 Task: Sort the products in the category "Permesan" by relevance.
Action: Mouse moved to (863, 310)
Screenshot: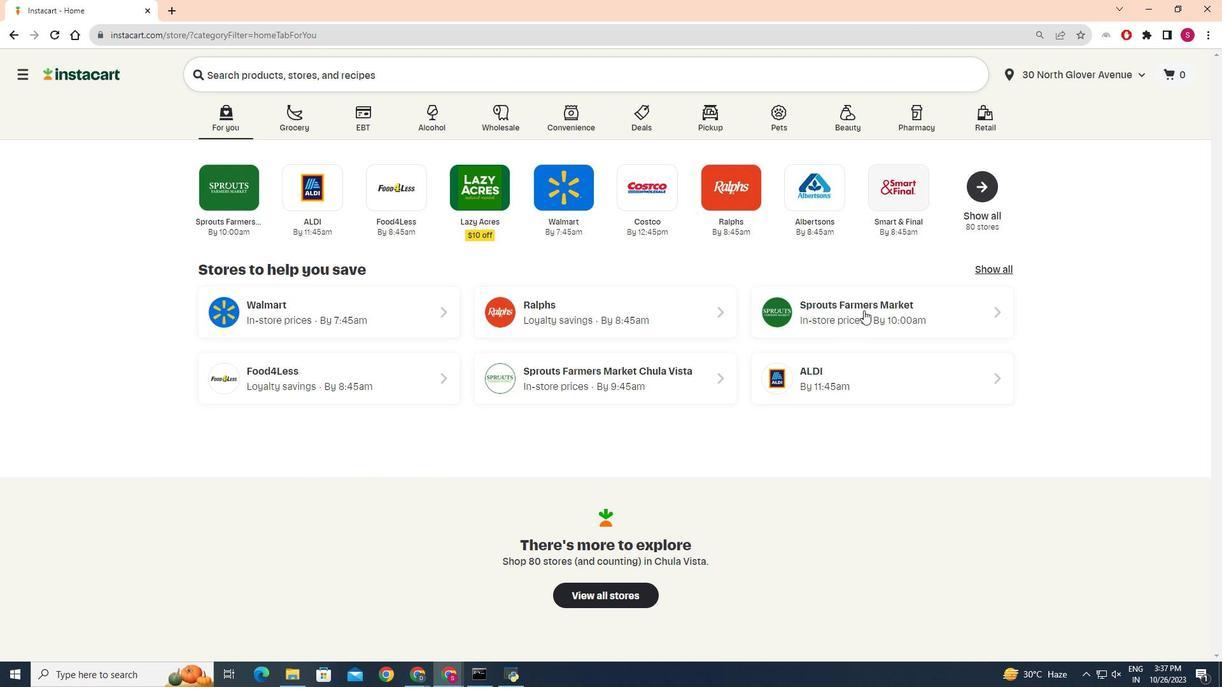 
Action: Mouse pressed left at (863, 310)
Screenshot: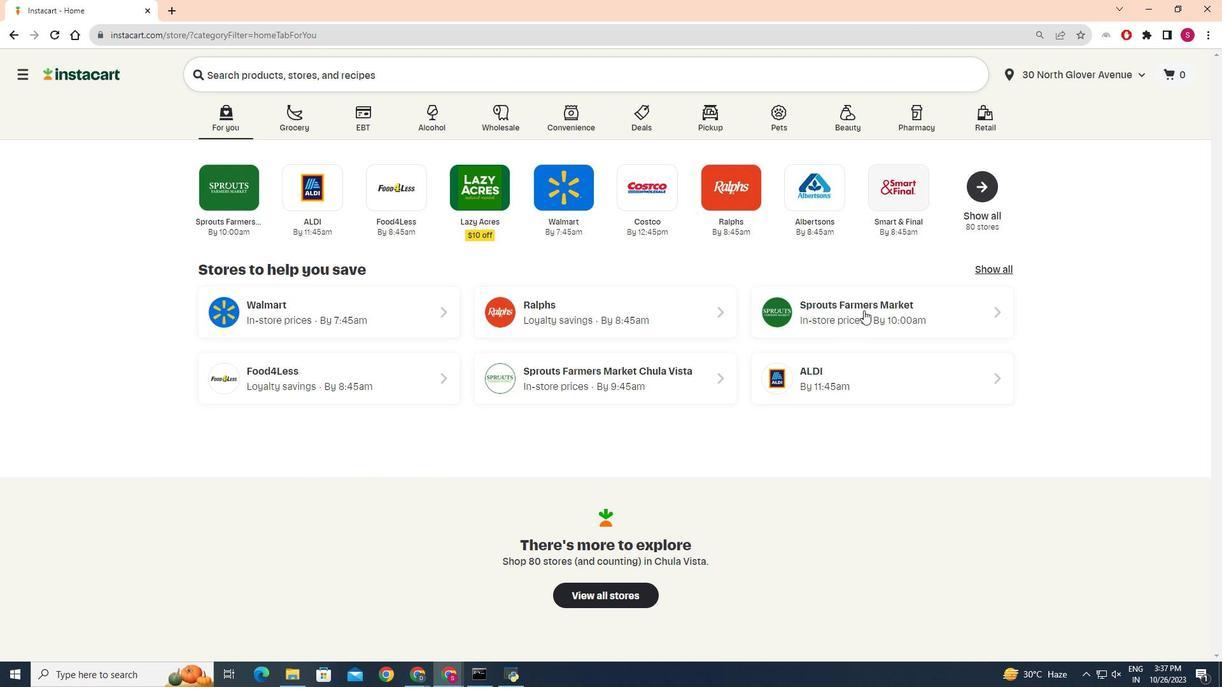 
Action: Mouse moved to (78, 532)
Screenshot: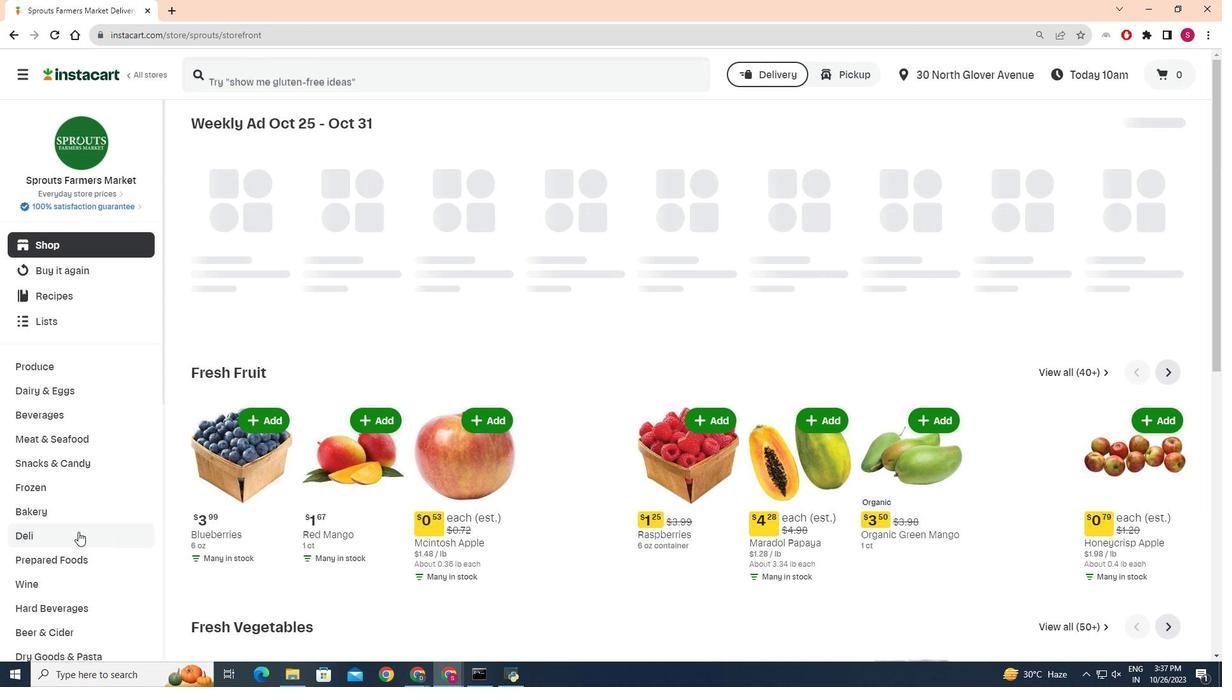 
Action: Mouse pressed left at (78, 532)
Screenshot: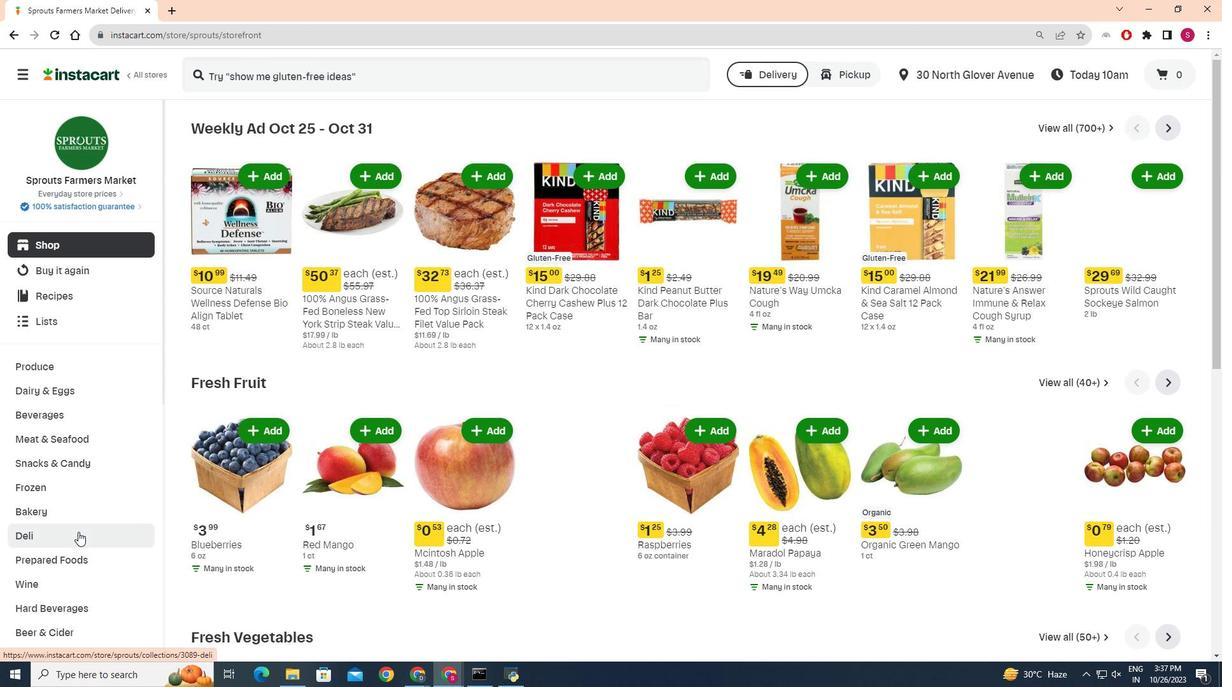 
Action: Mouse moved to (344, 162)
Screenshot: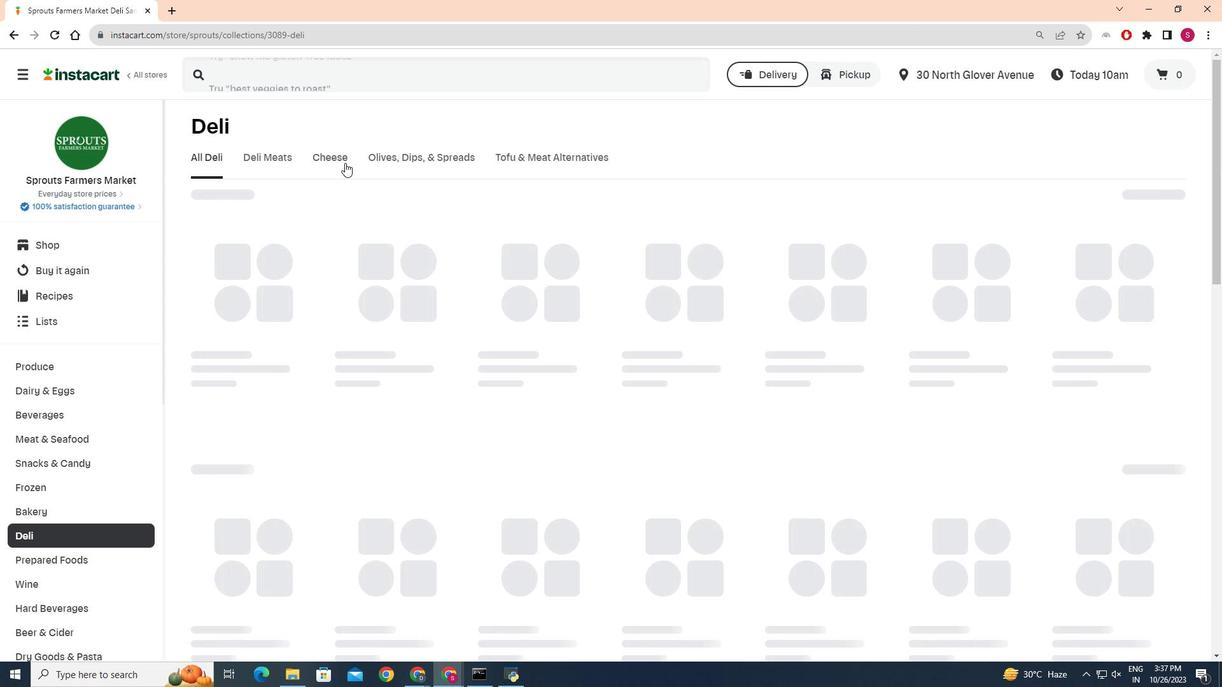 
Action: Mouse pressed left at (344, 162)
Screenshot: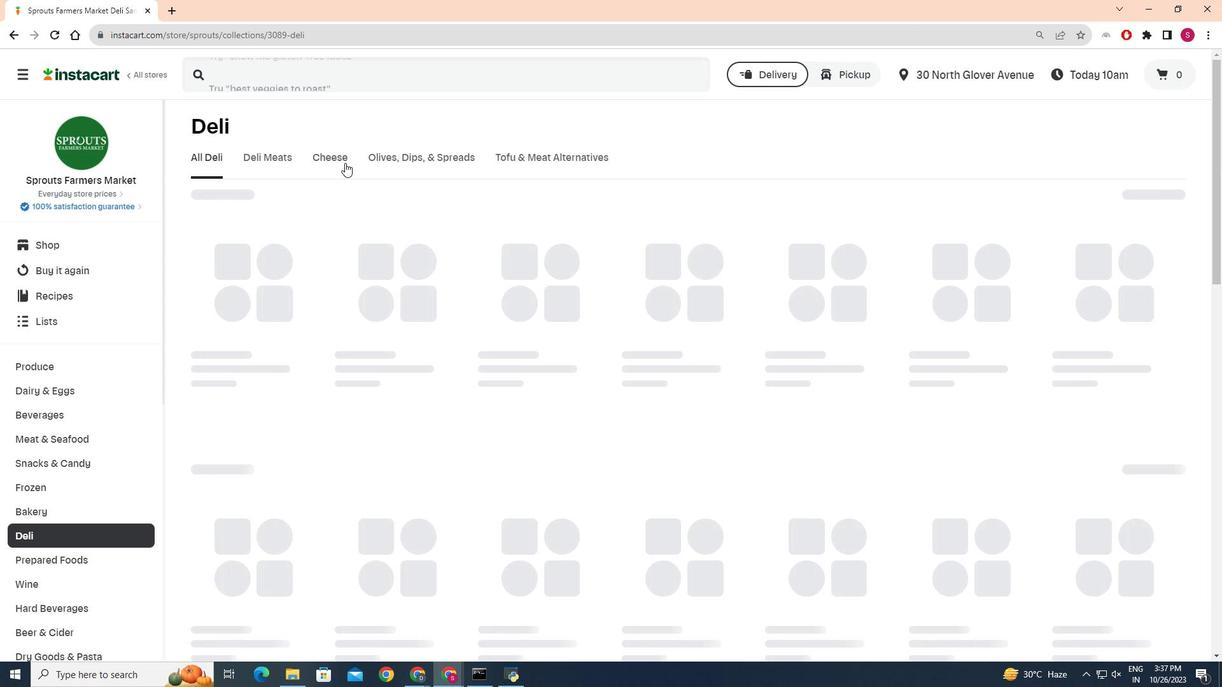 
Action: Mouse moved to (653, 210)
Screenshot: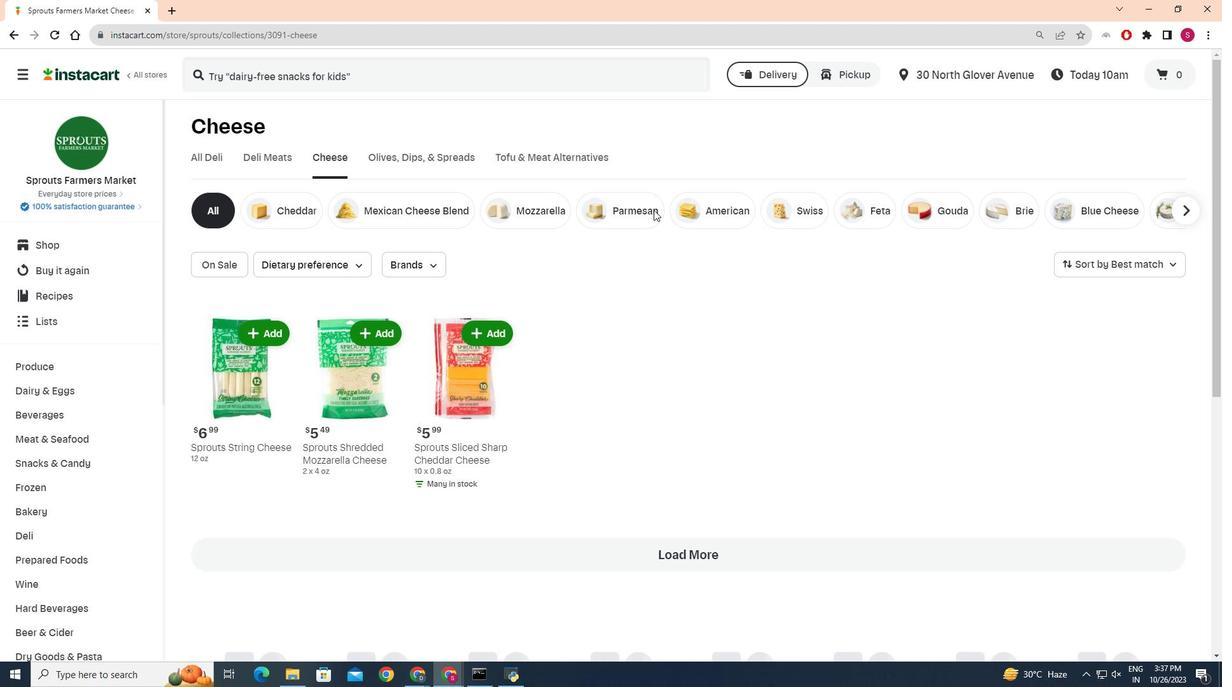 
Action: Mouse pressed left at (653, 210)
Screenshot: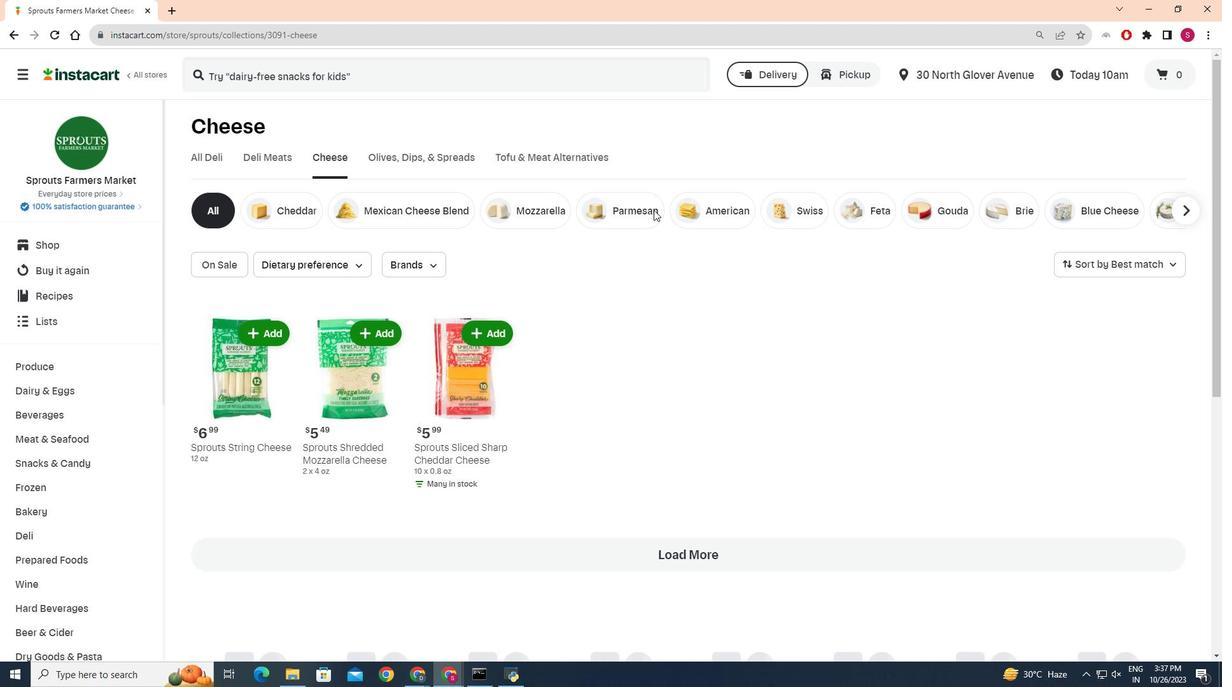 
Action: Mouse moved to (625, 210)
Screenshot: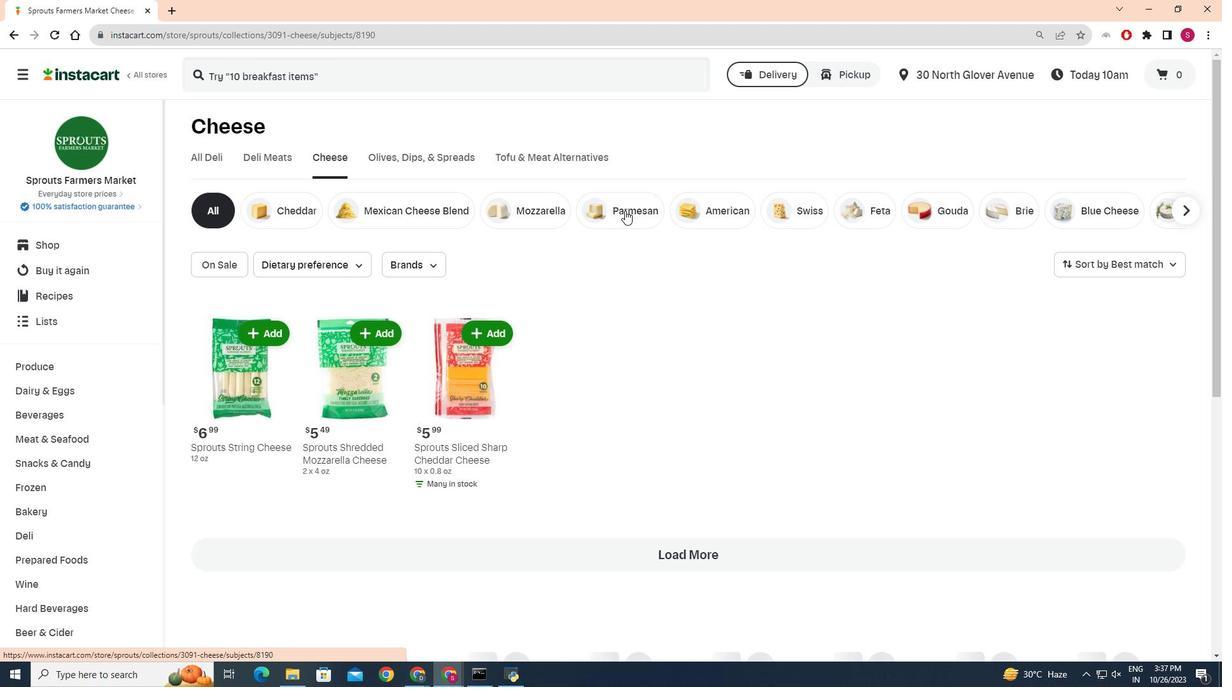 
Action: Mouse pressed left at (625, 210)
Screenshot: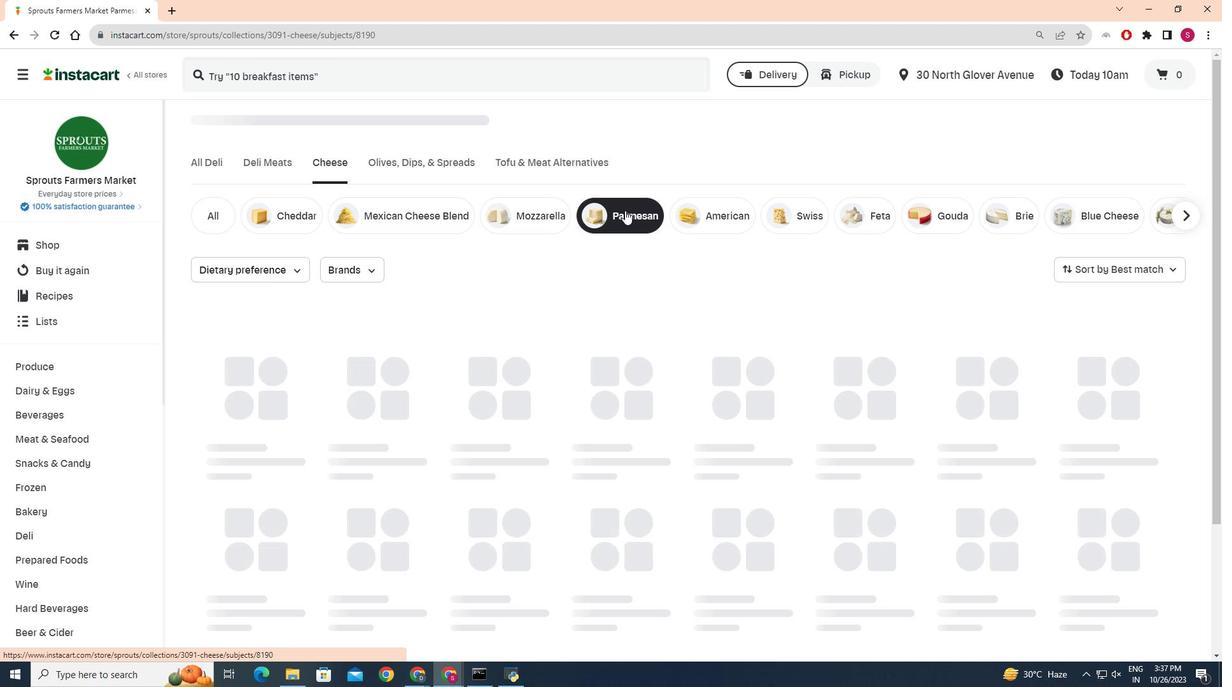 
Action: Mouse moved to (1173, 262)
Screenshot: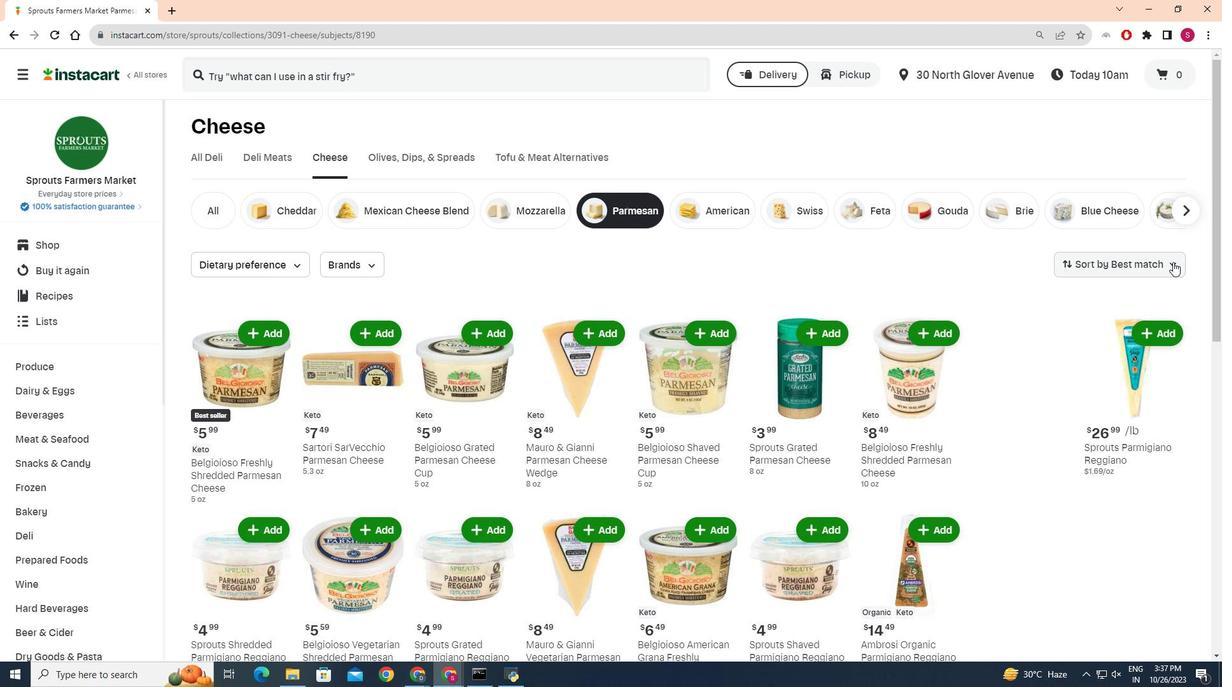
Action: Mouse pressed left at (1173, 262)
Screenshot: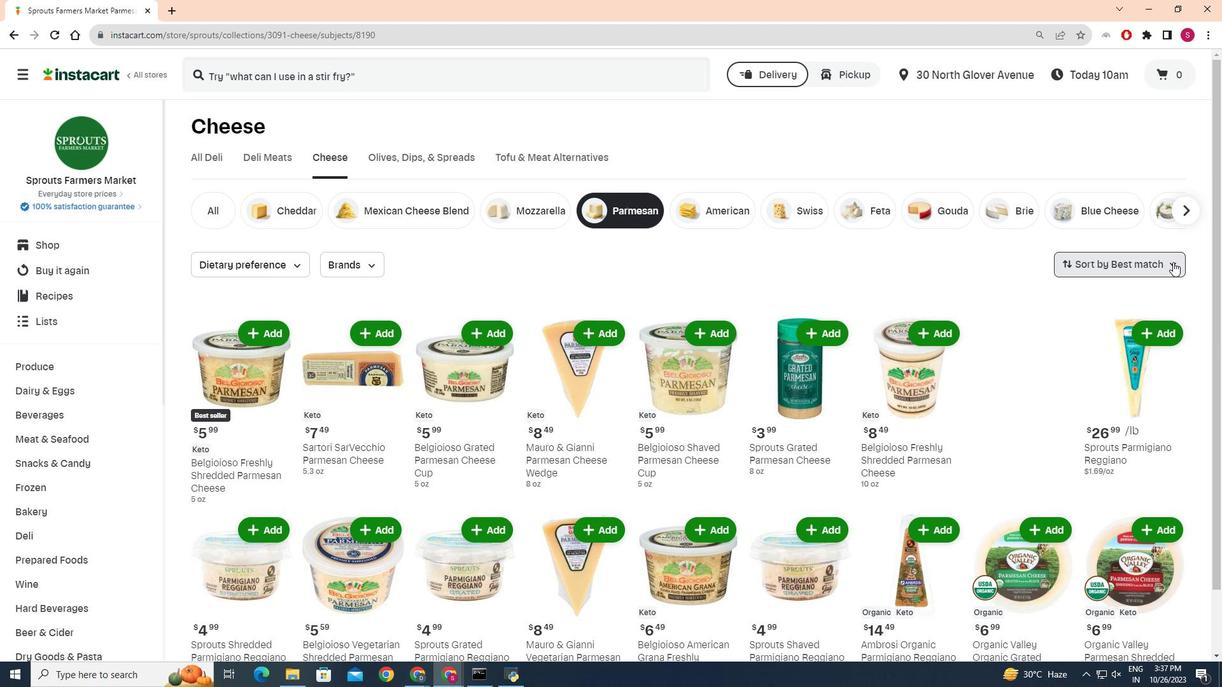 
Action: Mouse moved to (1131, 442)
Screenshot: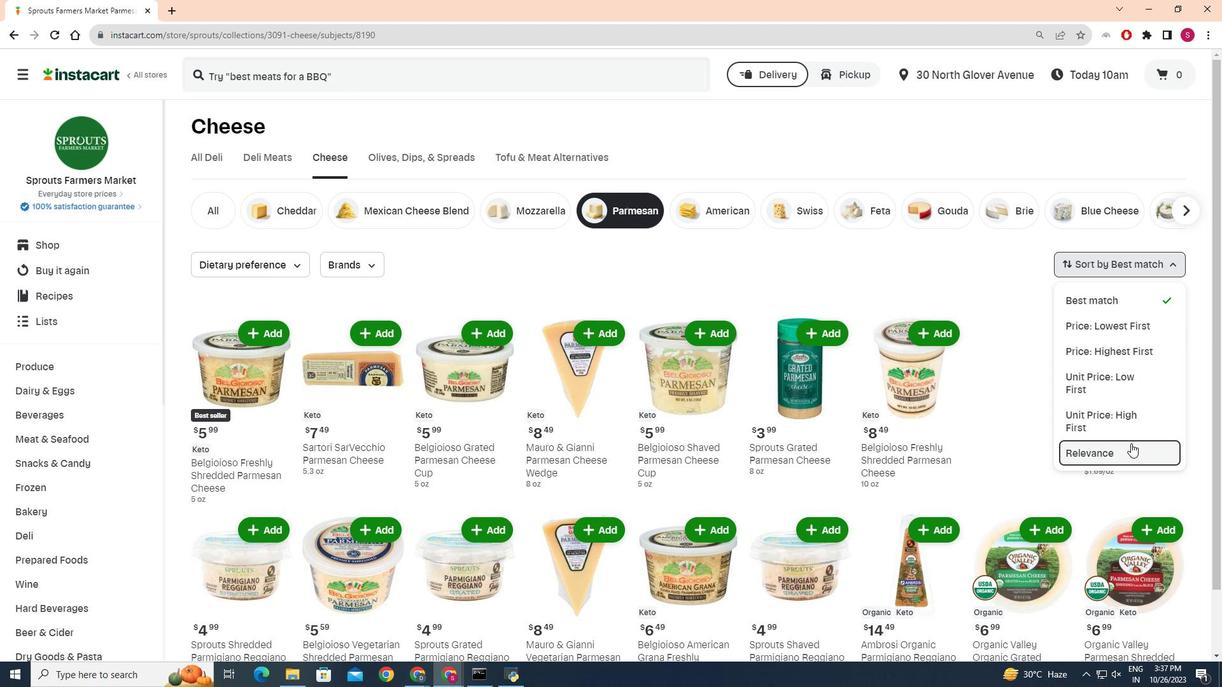 
Action: Mouse pressed left at (1131, 442)
Screenshot: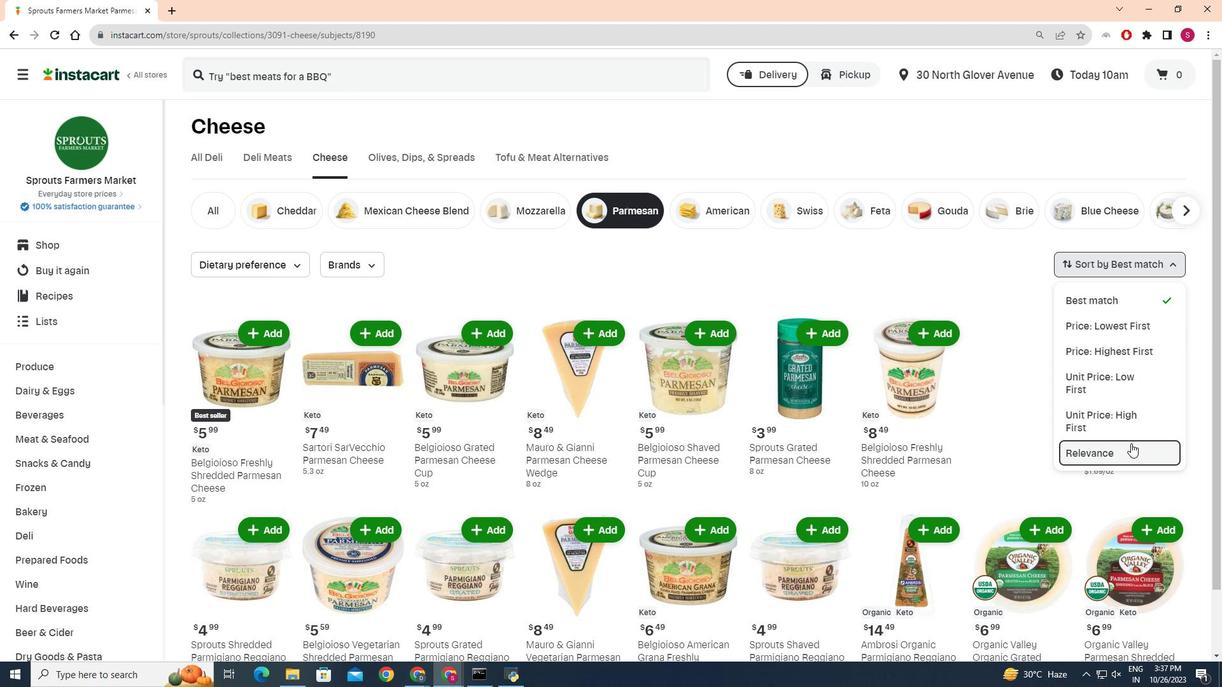 
Action: Mouse moved to (566, 279)
Screenshot: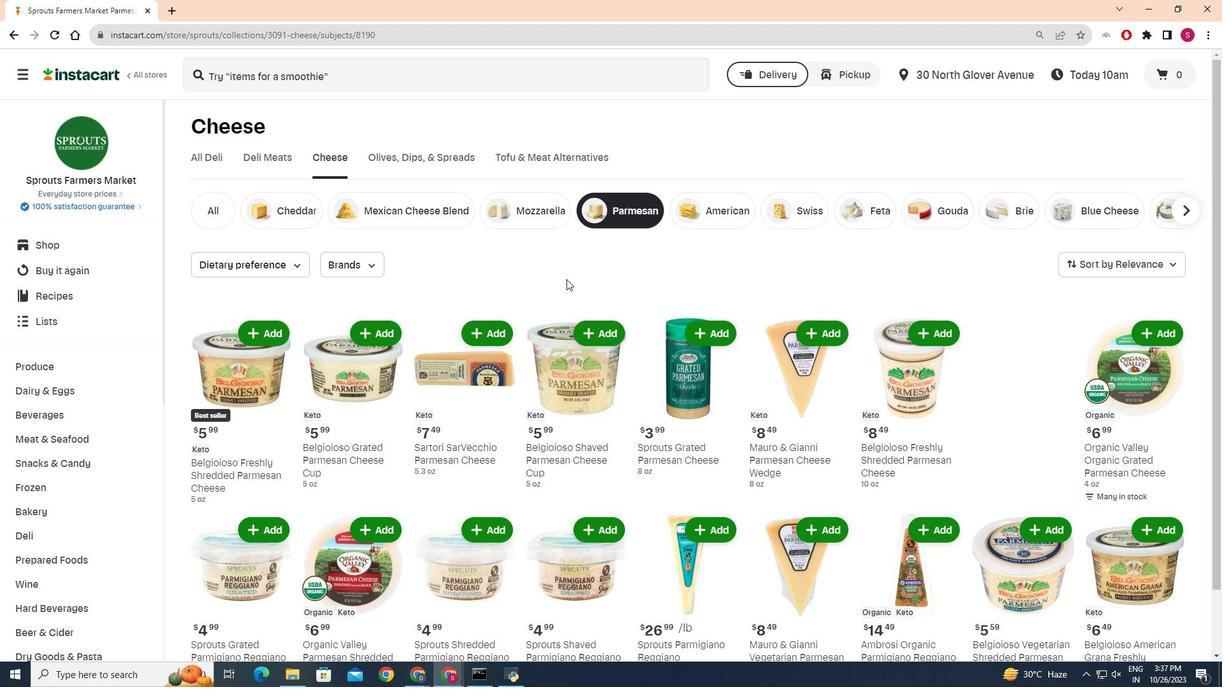 
Action: Mouse scrolled (566, 278) with delta (0, 0)
Screenshot: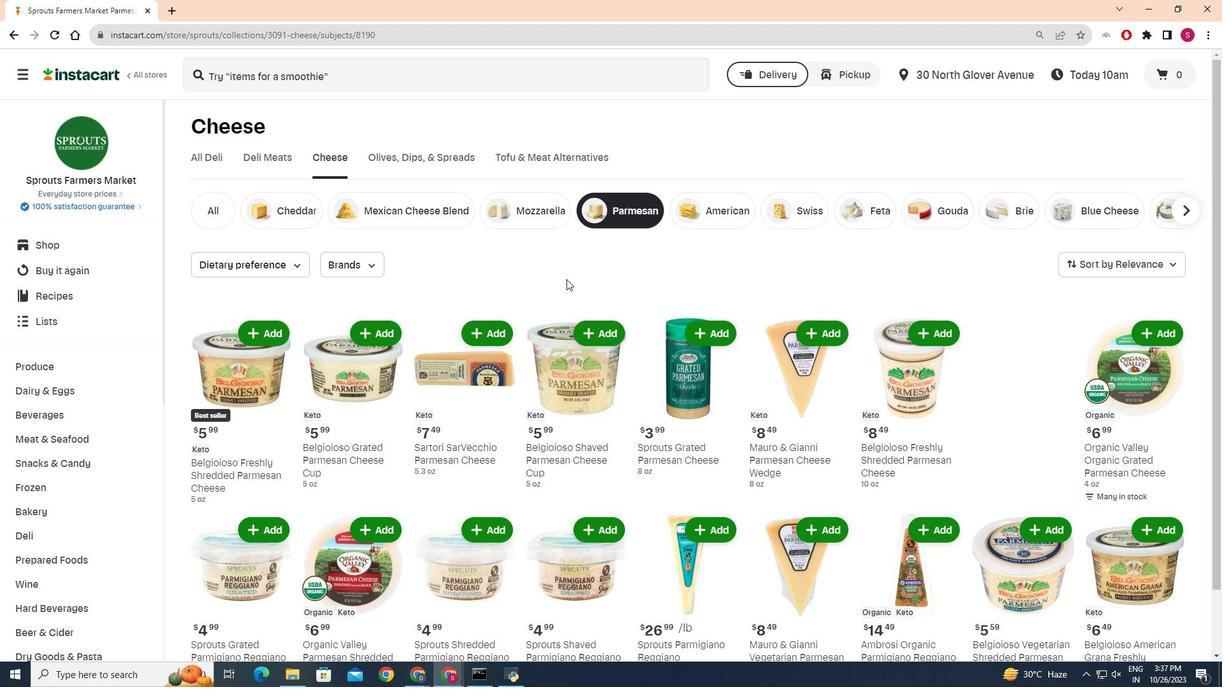 
Action: Mouse scrolled (566, 278) with delta (0, 0)
Screenshot: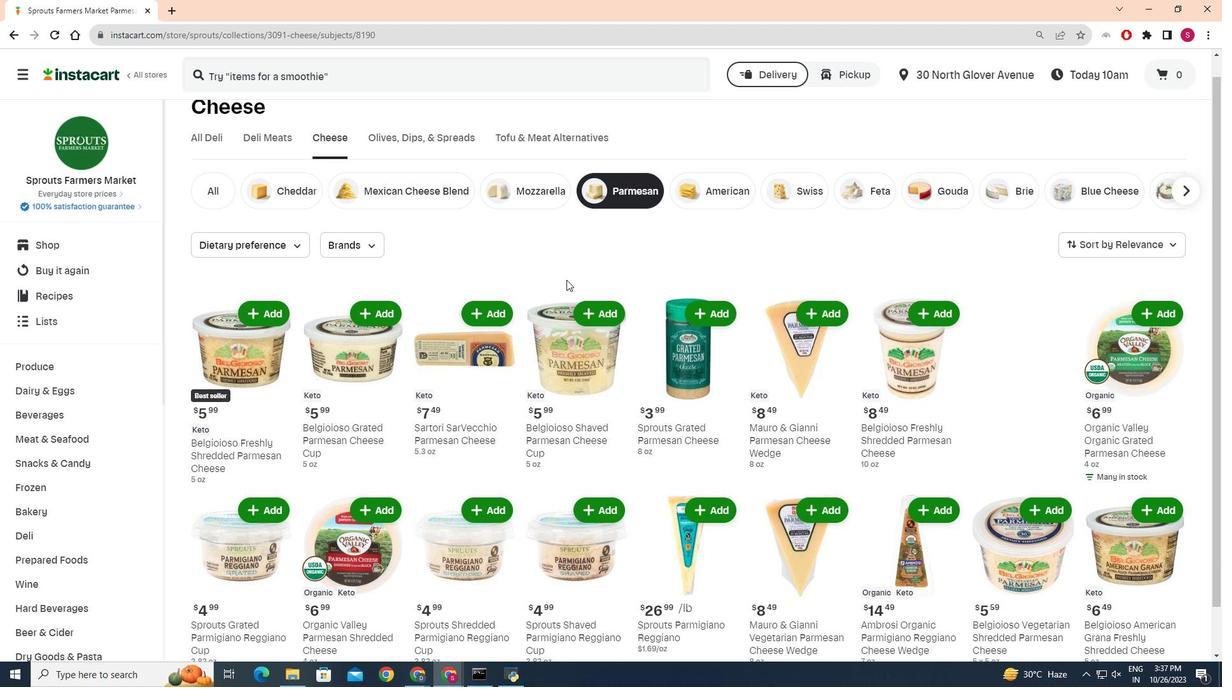 
Action: Mouse moved to (566, 280)
Screenshot: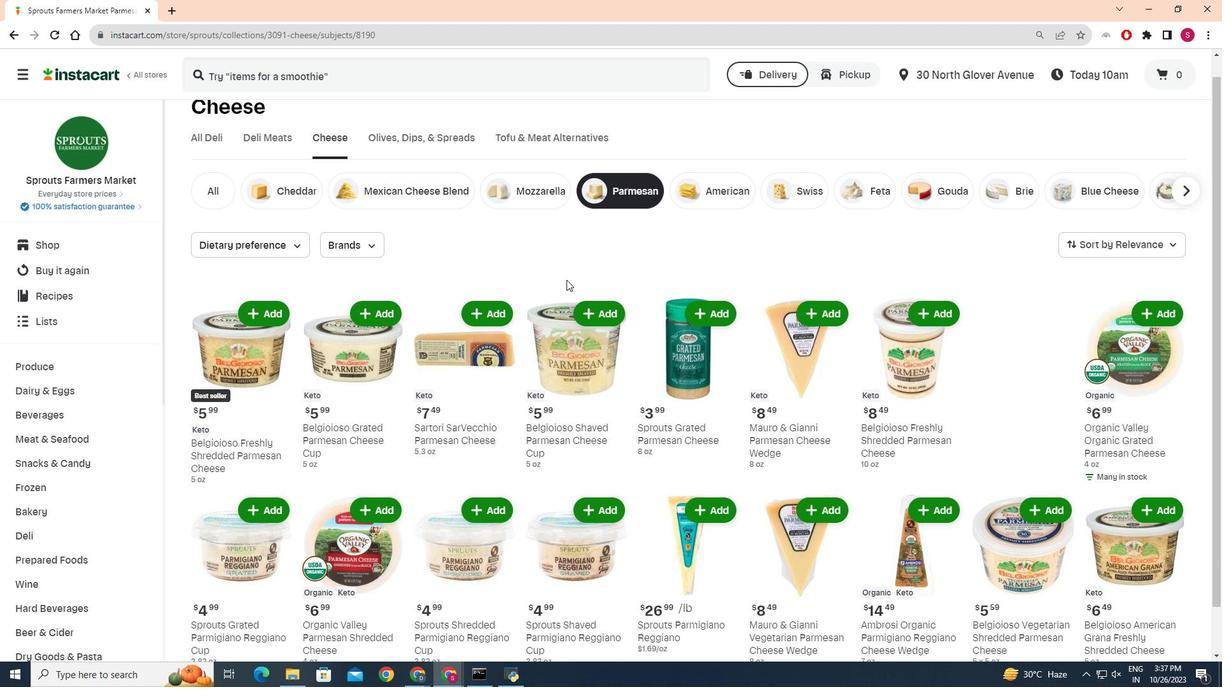 
Action: Mouse scrolled (566, 279) with delta (0, 0)
Screenshot: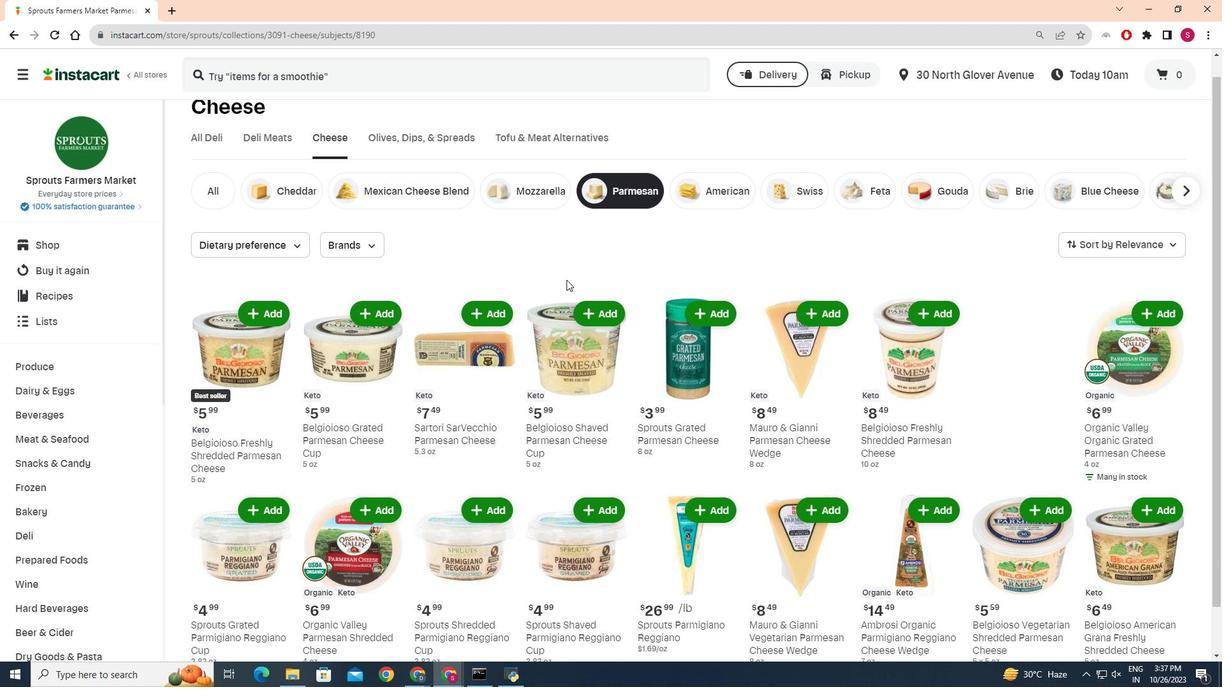 
Action: Mouse scrolled (566, 279) with delta (0, 0)
Screenshot: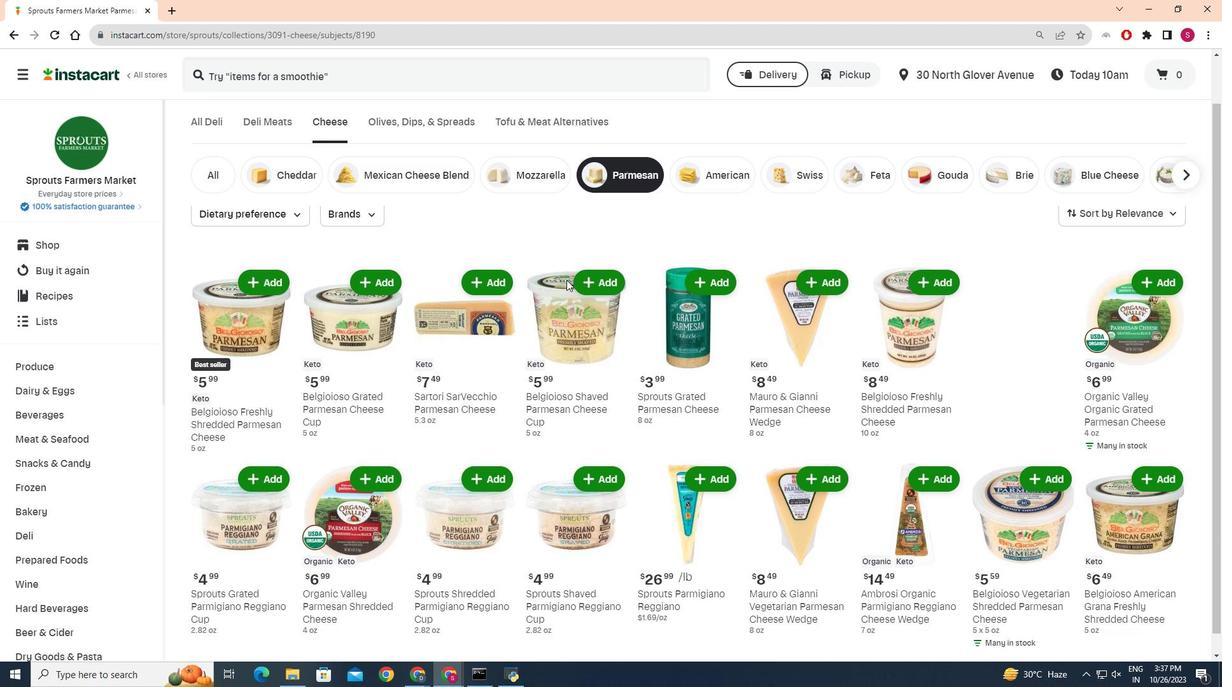 
Action: Mouse scrolled (566, 279) with delta (0, 0)
Screenshot: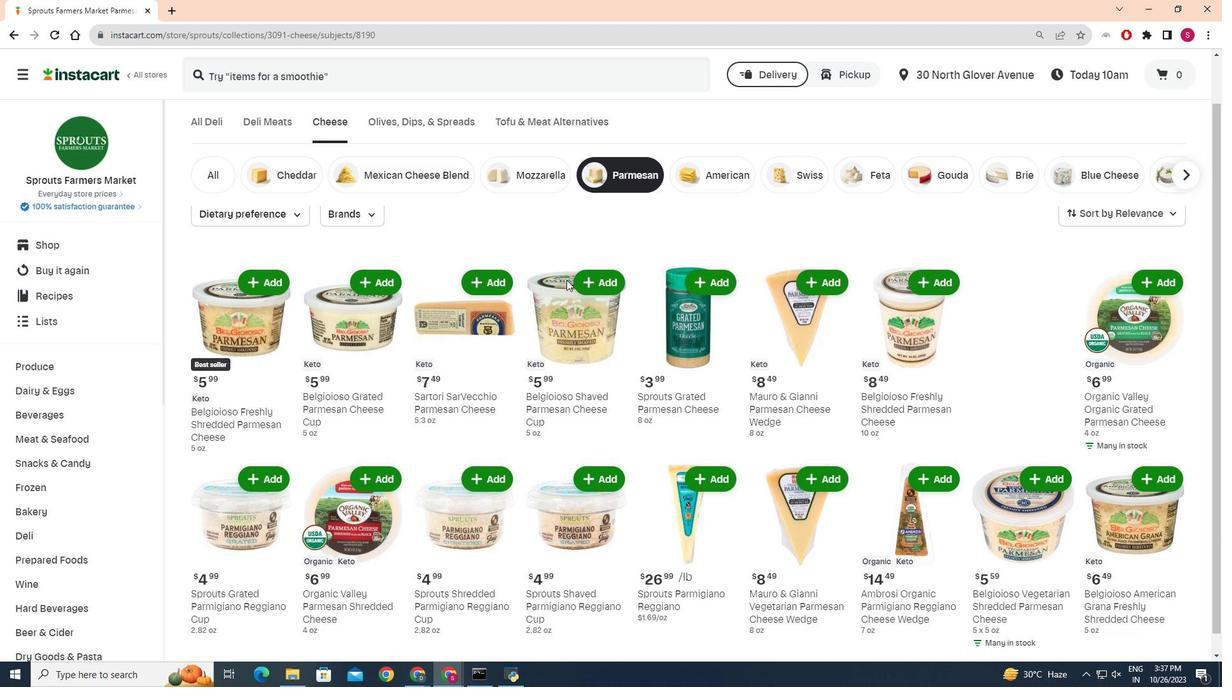 
Action: Mouse scrolled (566, 279) with delta (0, 0)
Screenshot: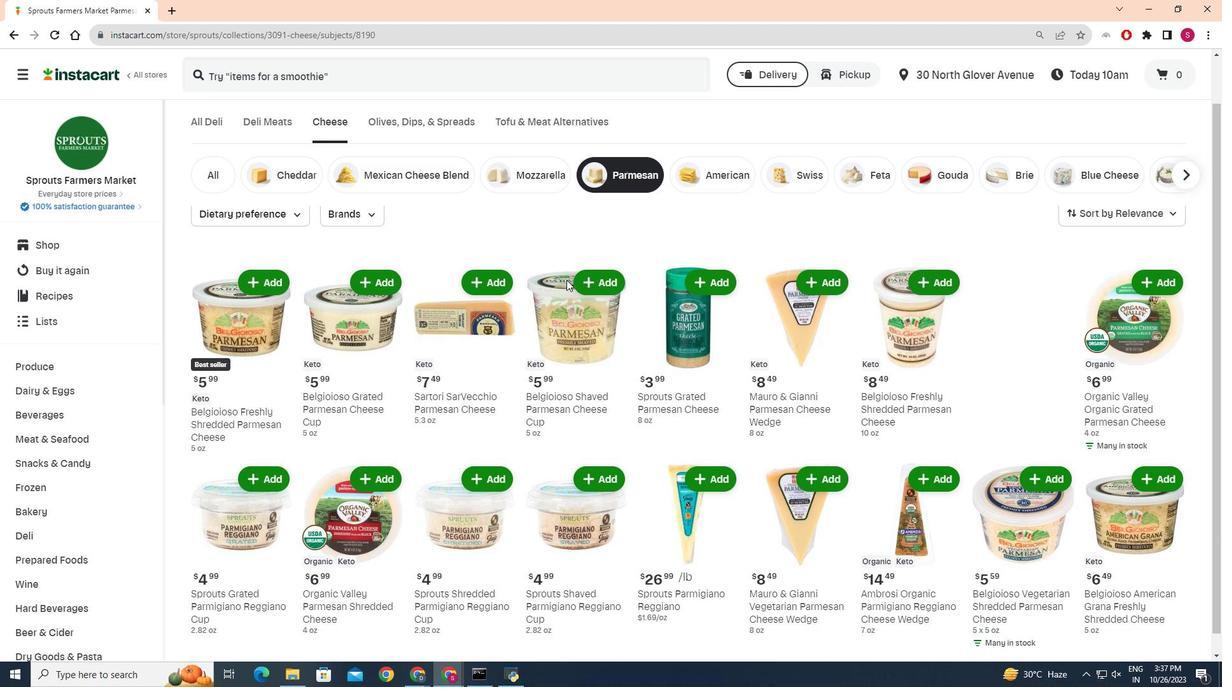 
Action: Mouse moved to (563, 280)
Screenshot: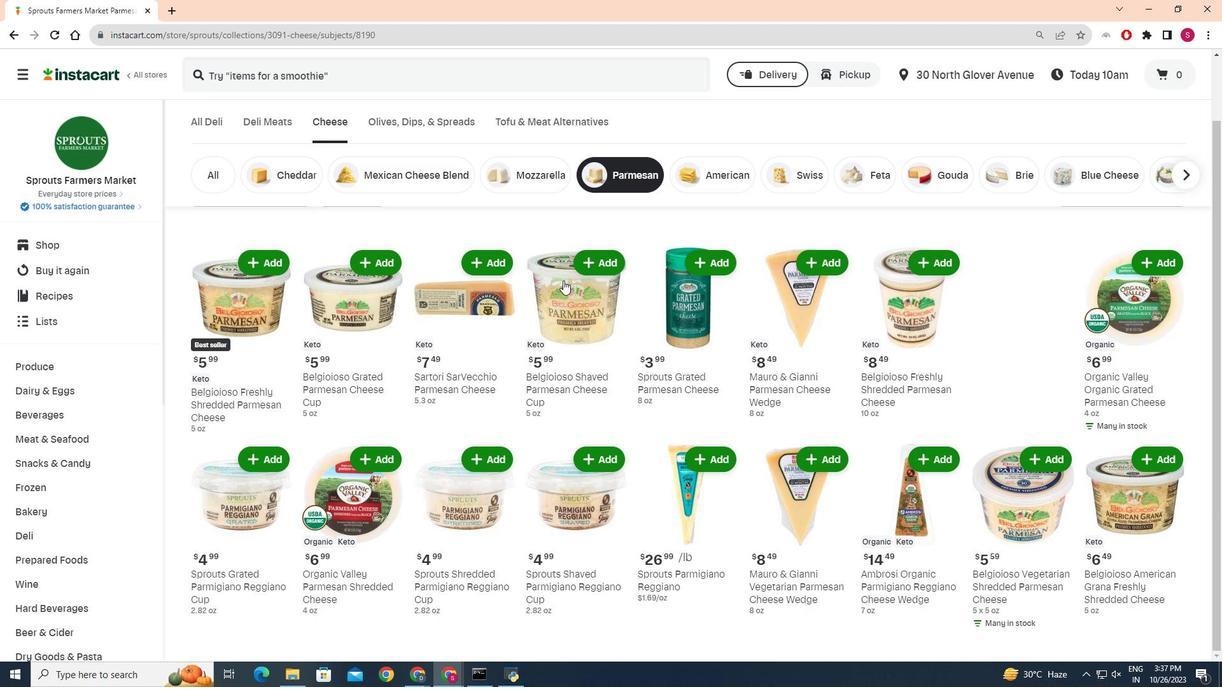 
